 Task: Move the task Improve form validation for better user input handling to the section Done in the project TowardForge and filter the tasks in the project by High Priority.
Action: Mouse pressed left at (19, 54)
Screenshot: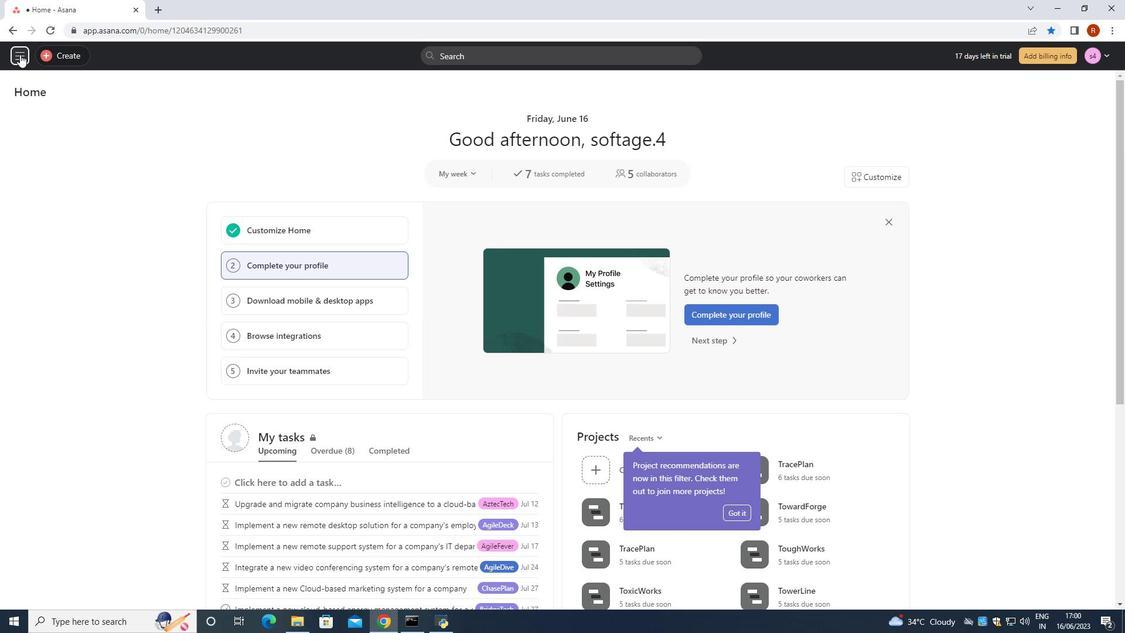 
Action: Mouse moved to (67, 351)
Screenshot: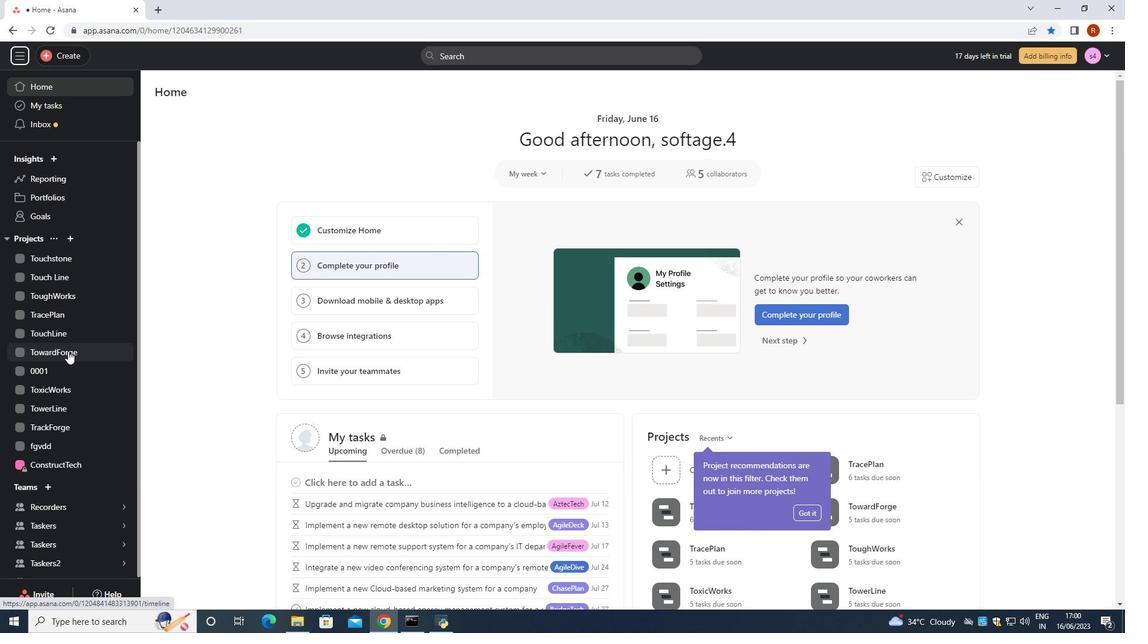 
Action: Mouse pressed left at (67, 351)
Screenshot: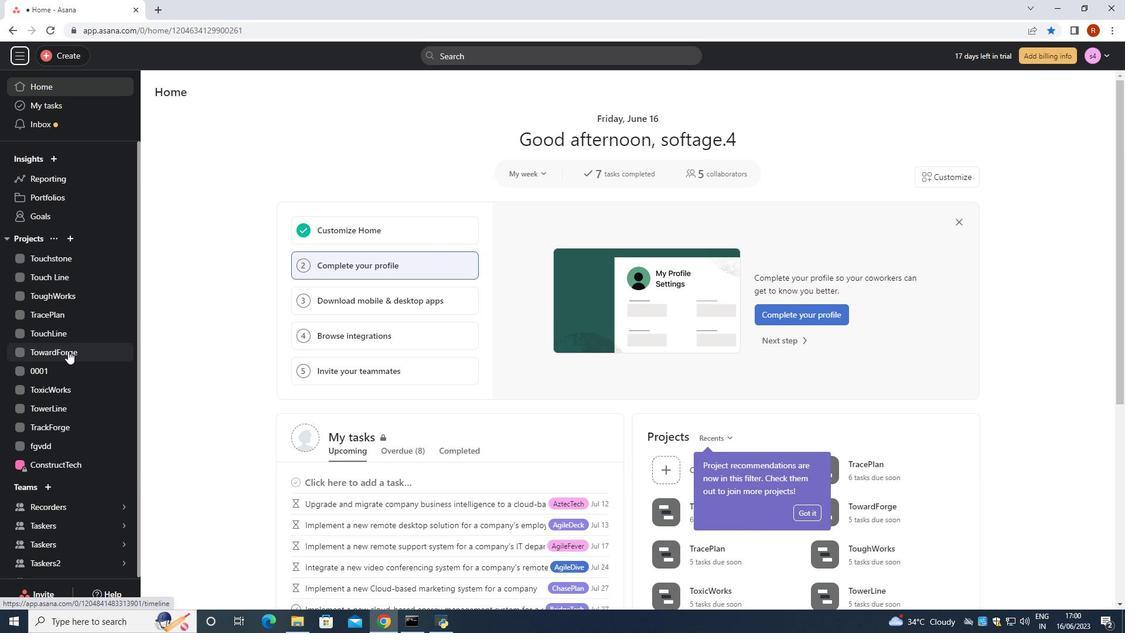 
Action: Mouse moved to (280, 271)
Screenshot: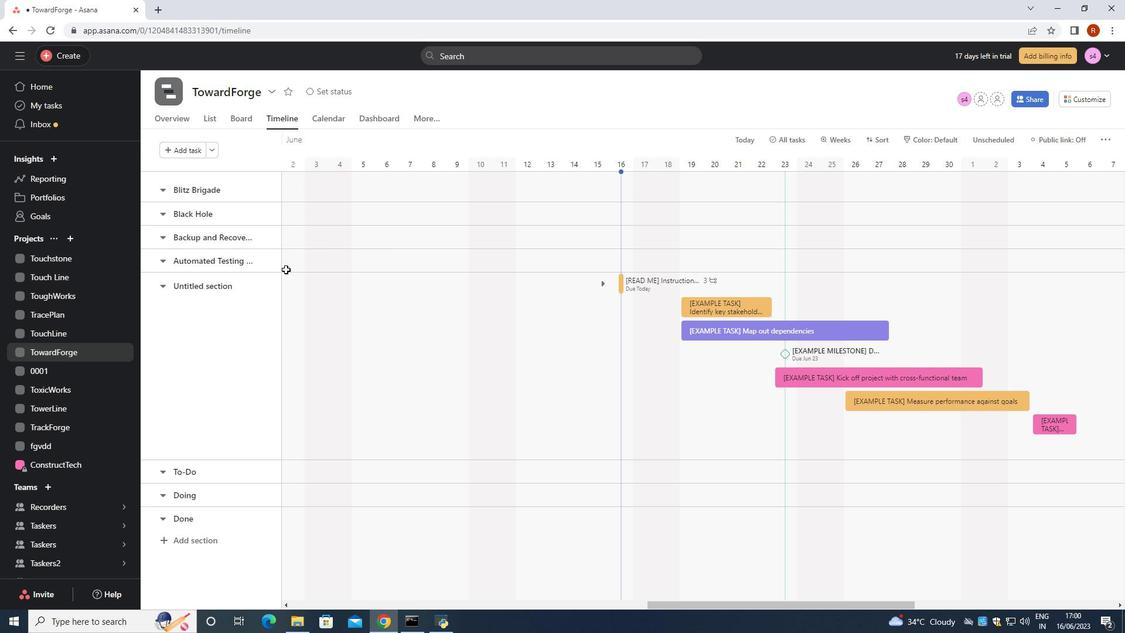 
Action: Mouse scrolled (280, 270) with delta (0, 0)
Screenshot: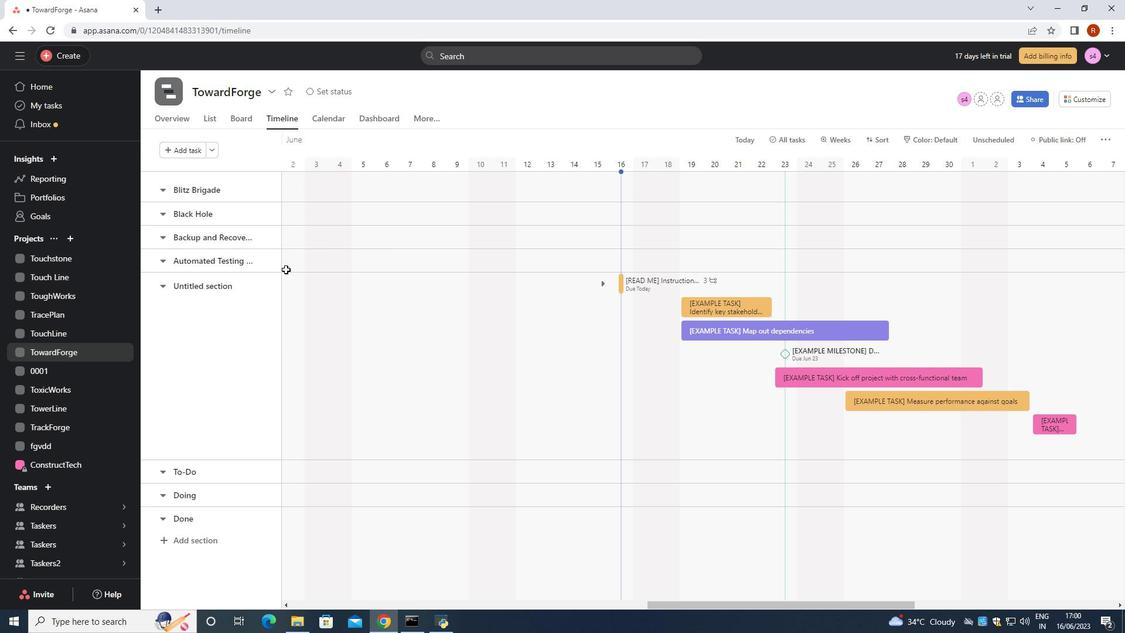 
Action: Mouse moved to (213, 119)
Screenshot: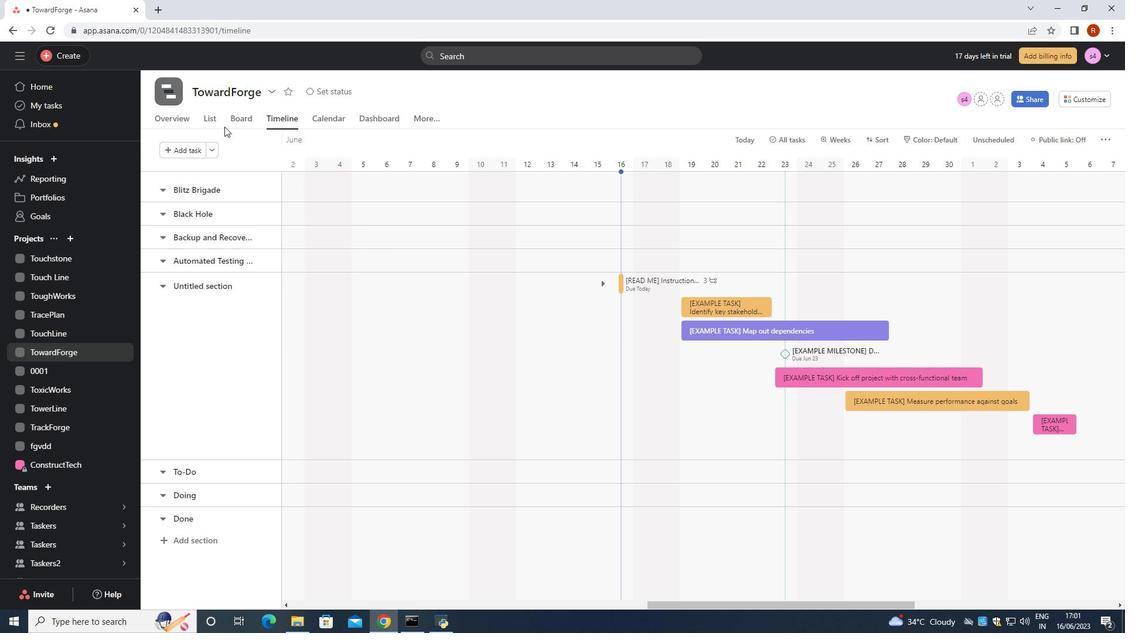 
Action: Mouse pressed left at (213, 119)
Screenshot: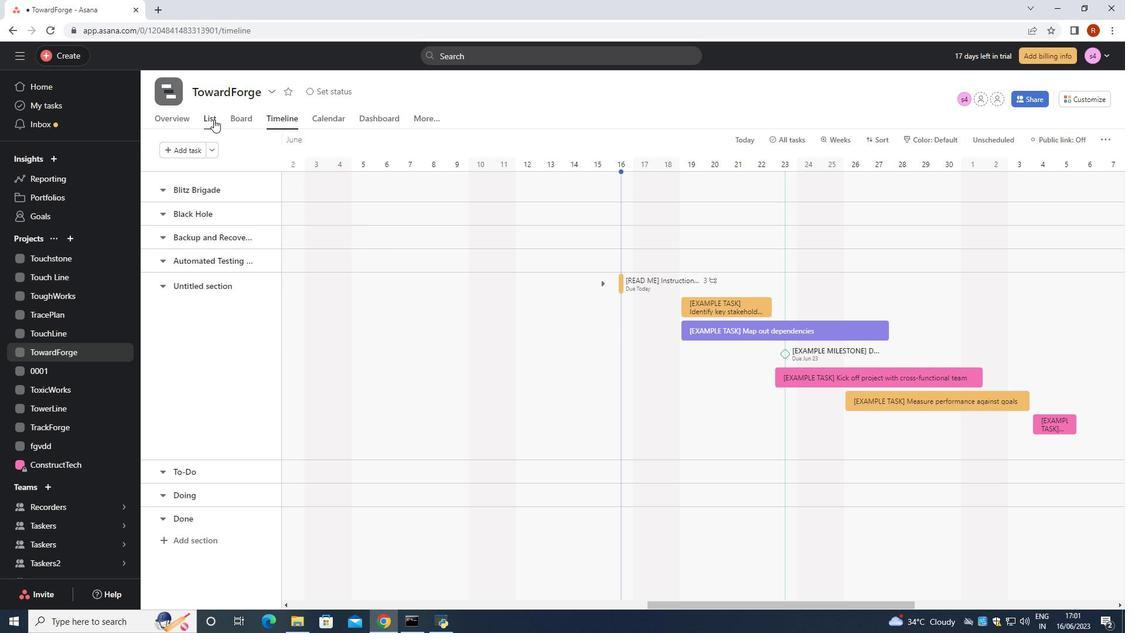 
Action: Mouse moved to (261, 328)
Screenshot: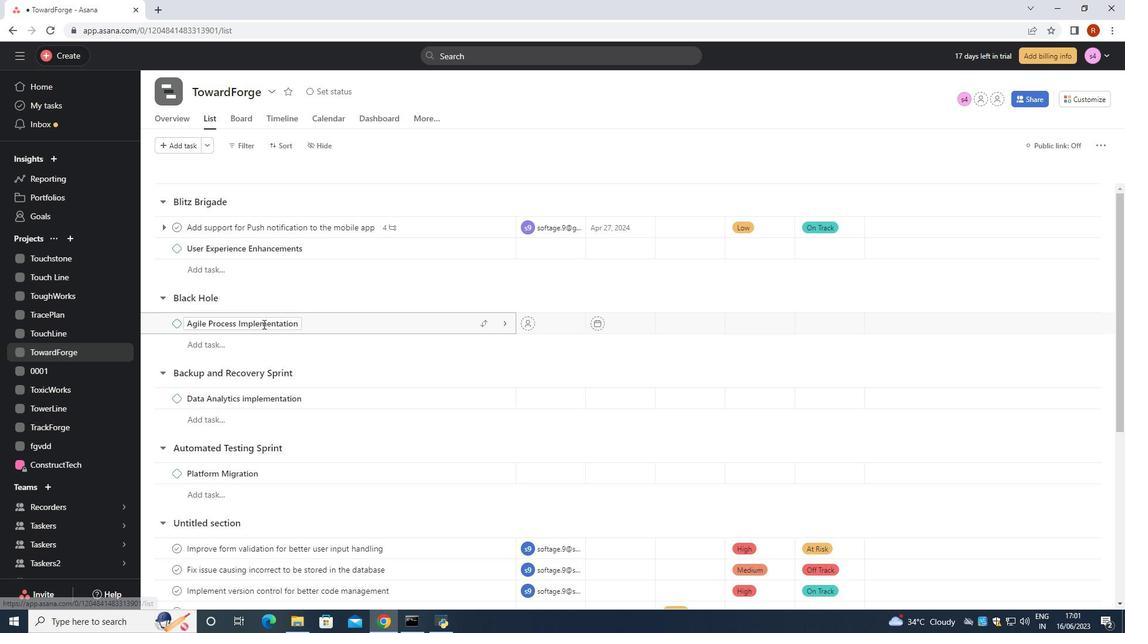 
Action: Mouse scrolled (261, 328) with delta (0, 0)
Screenshot: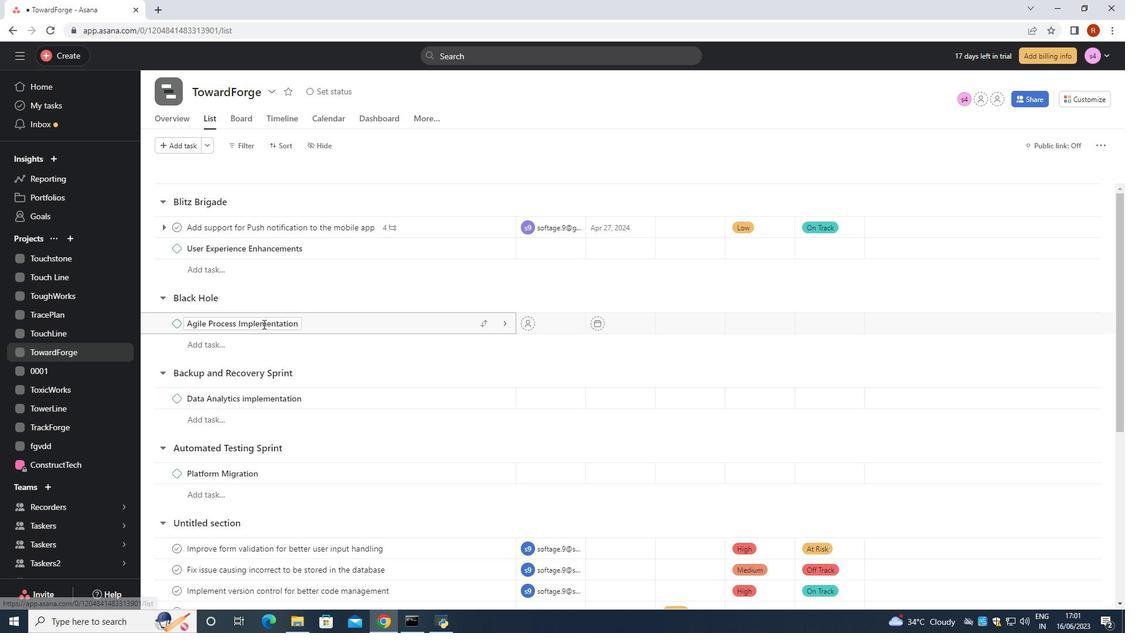 
Action: Mouse moved to (260, 330)
Screenshot: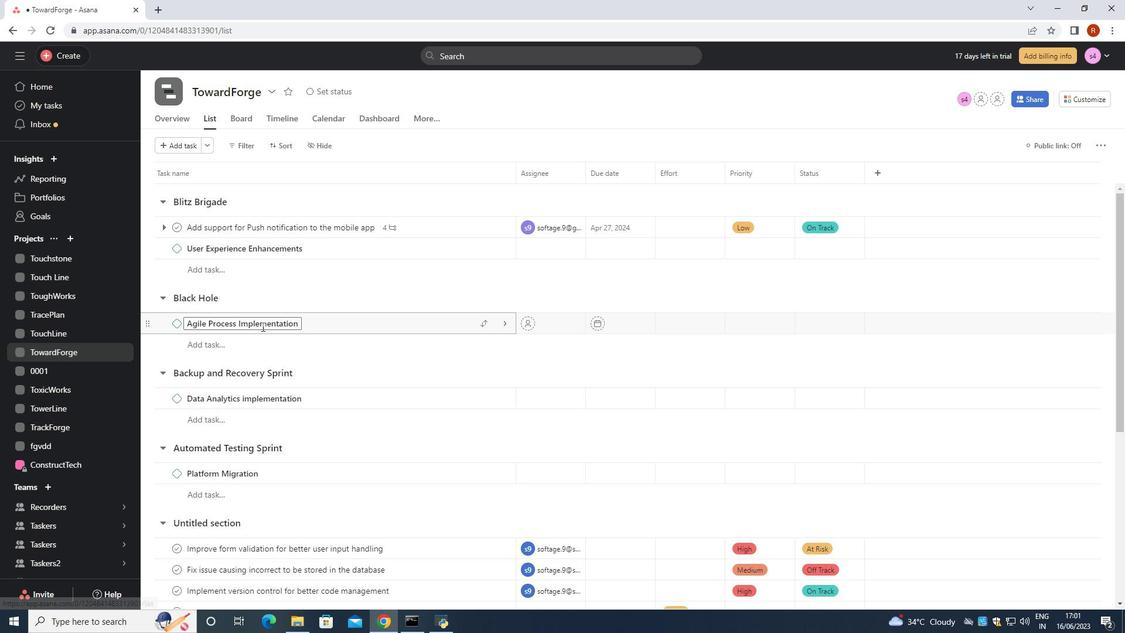
Action: Mouse scrolled (260, 329) with delta (0, 0)
Screenshot: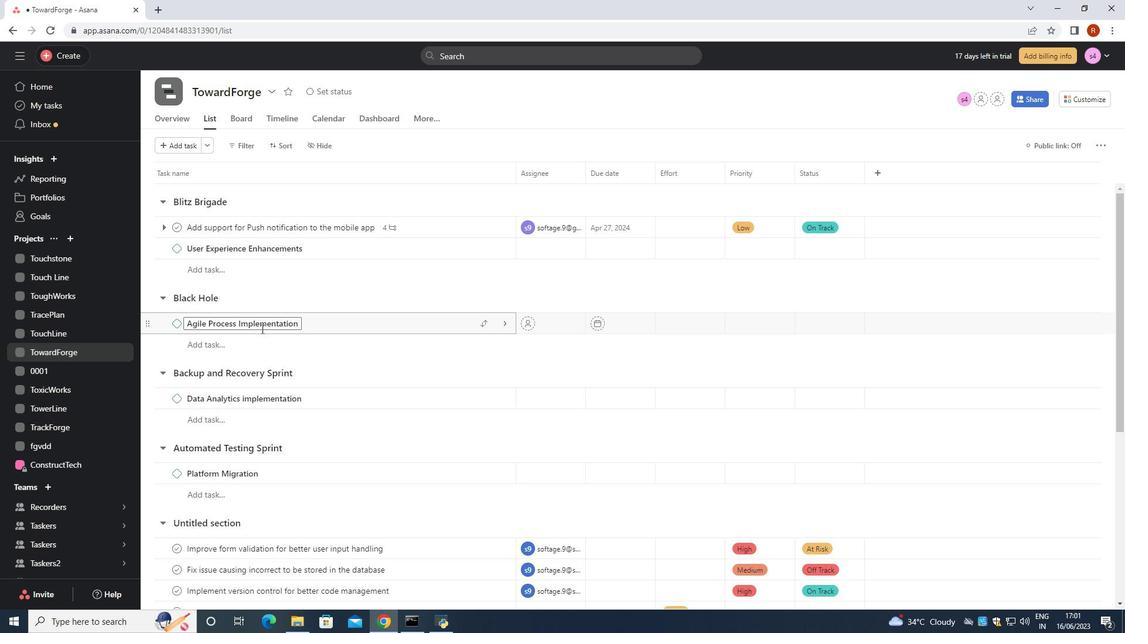 
Action: Mouse moved to (259, 334)
Screenshot: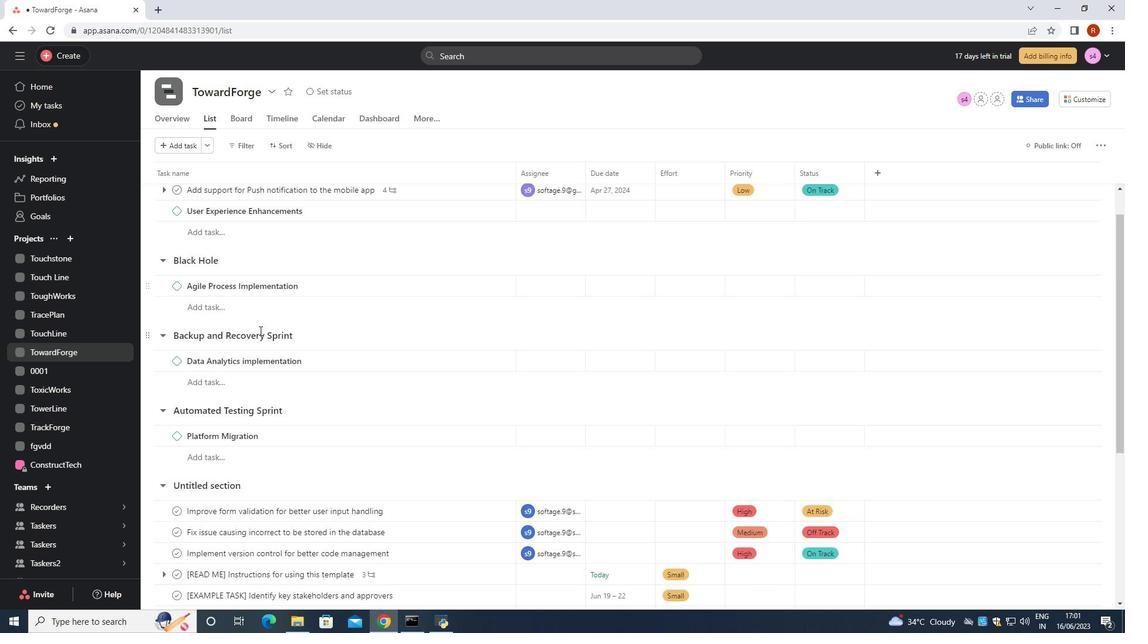 
Action: Mouse scrolled (259, 333) with delta (0, 0)
Screenshot: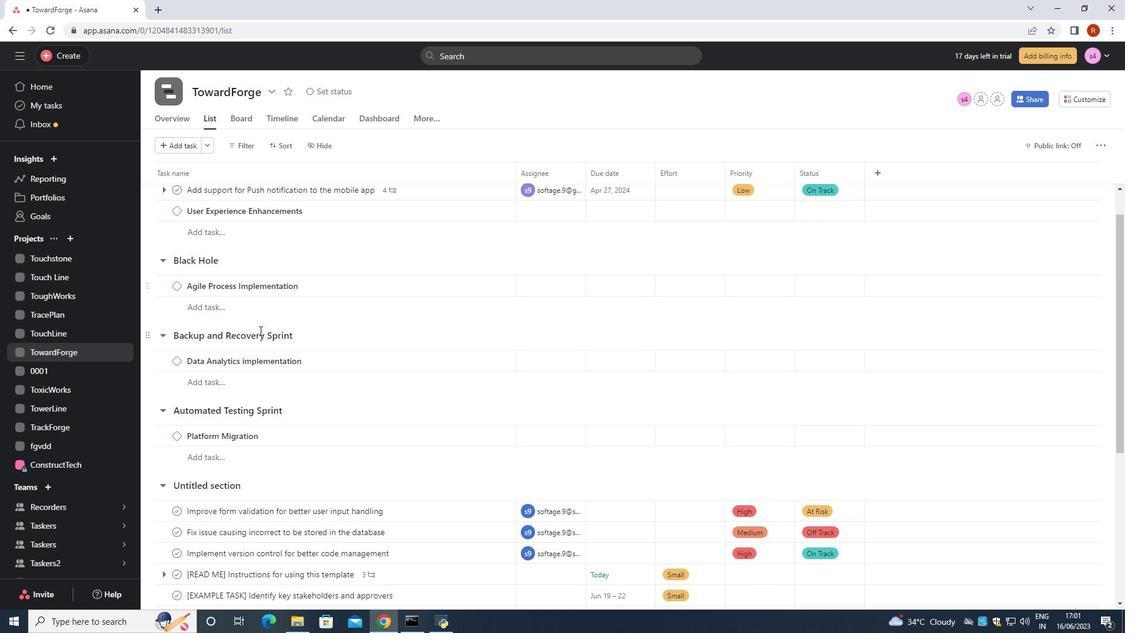 
Action: Mouse moved to (484, 415)
Screenshot: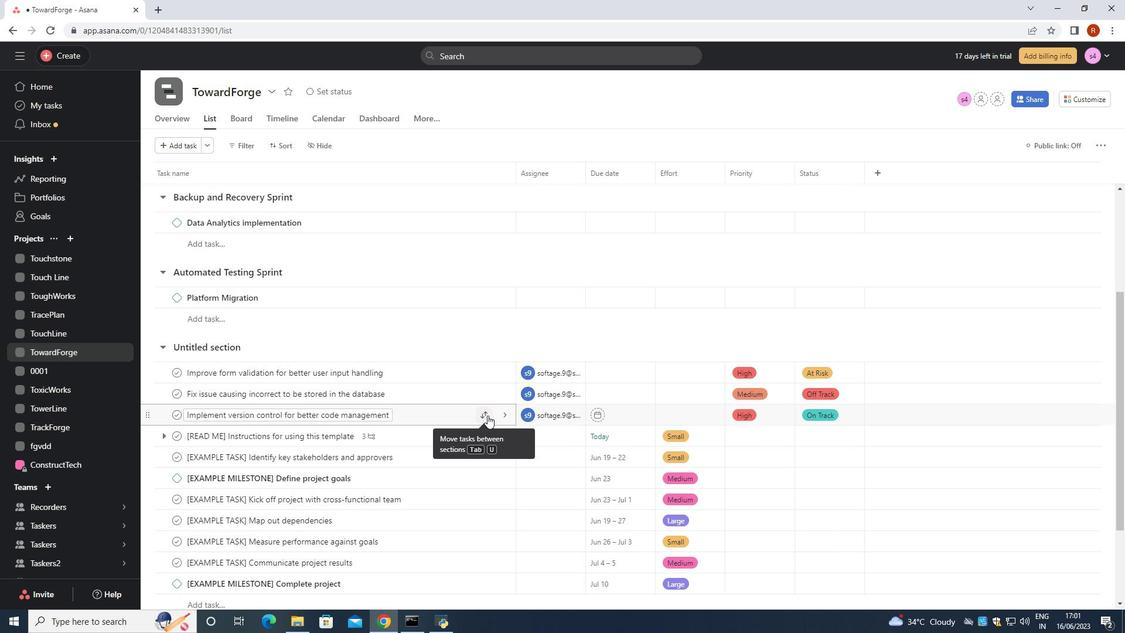 
Action: Mouse pressed left at (484, 415)
Screenshot: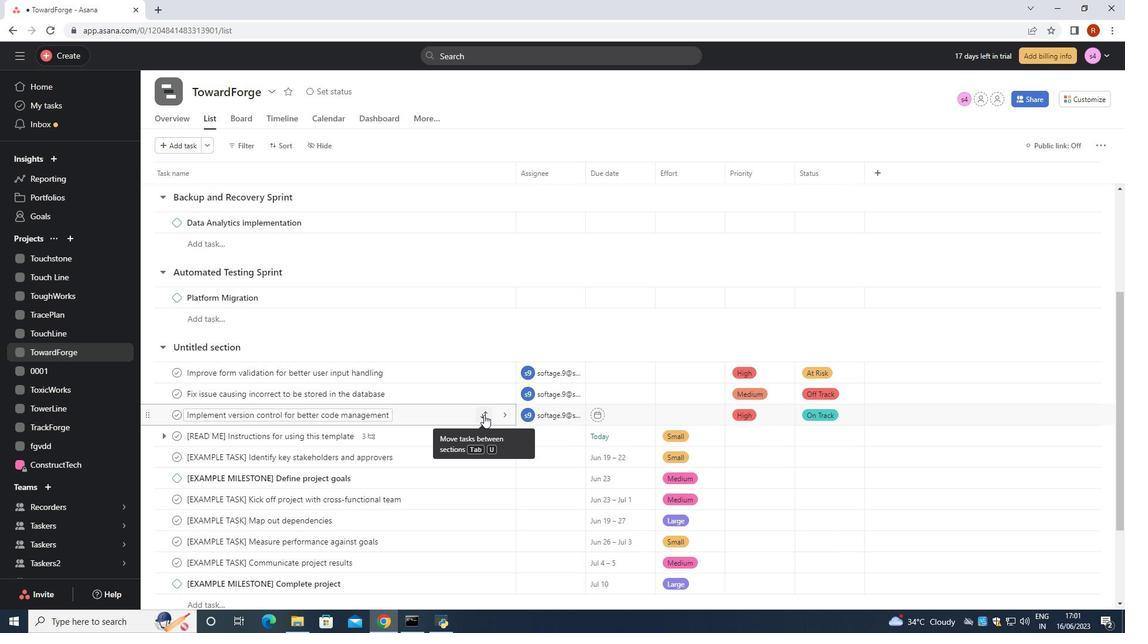 
Action: Mouse moved to (419, 389)
Screenshot: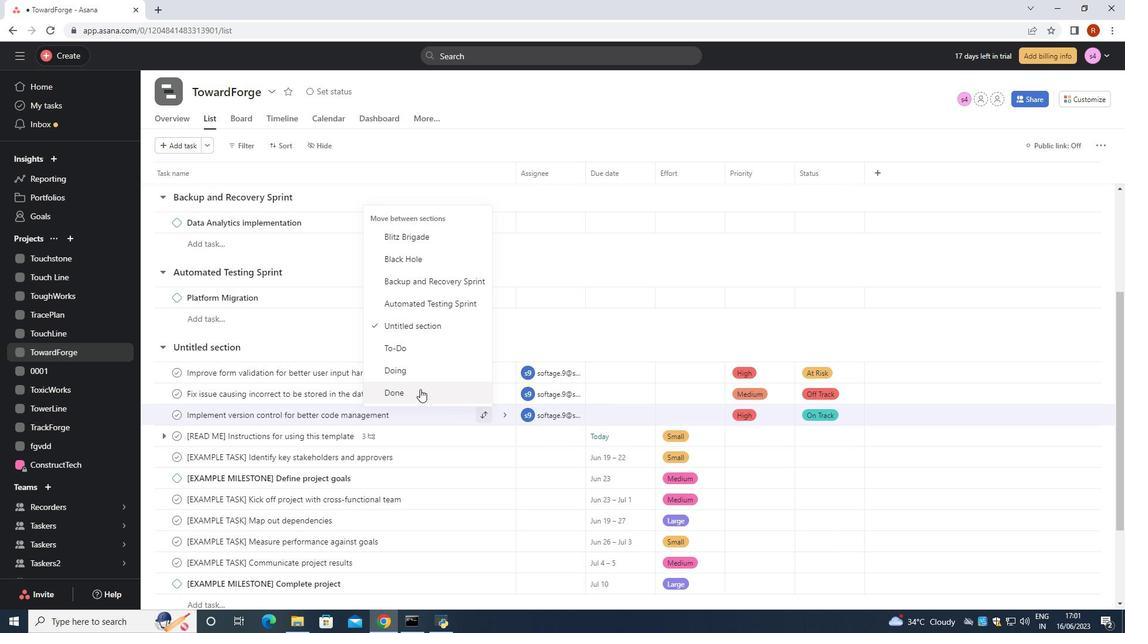 
Action: Mouse pressed left at (419, 389)
Screenshot: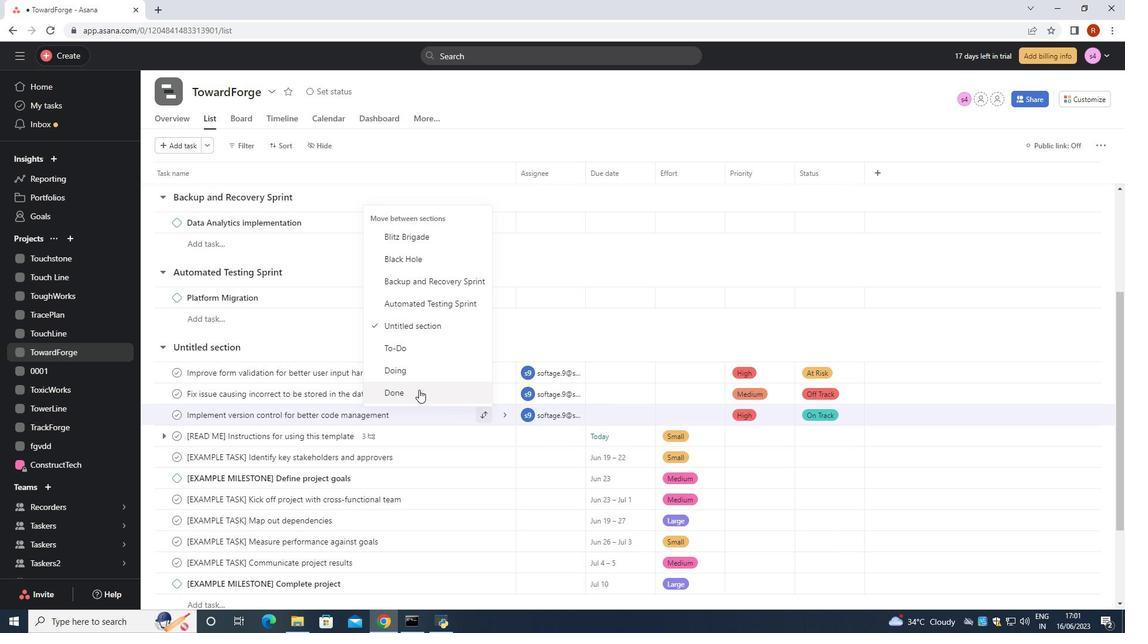 
Action: Mouse moved to (228, 56)
Screenshot: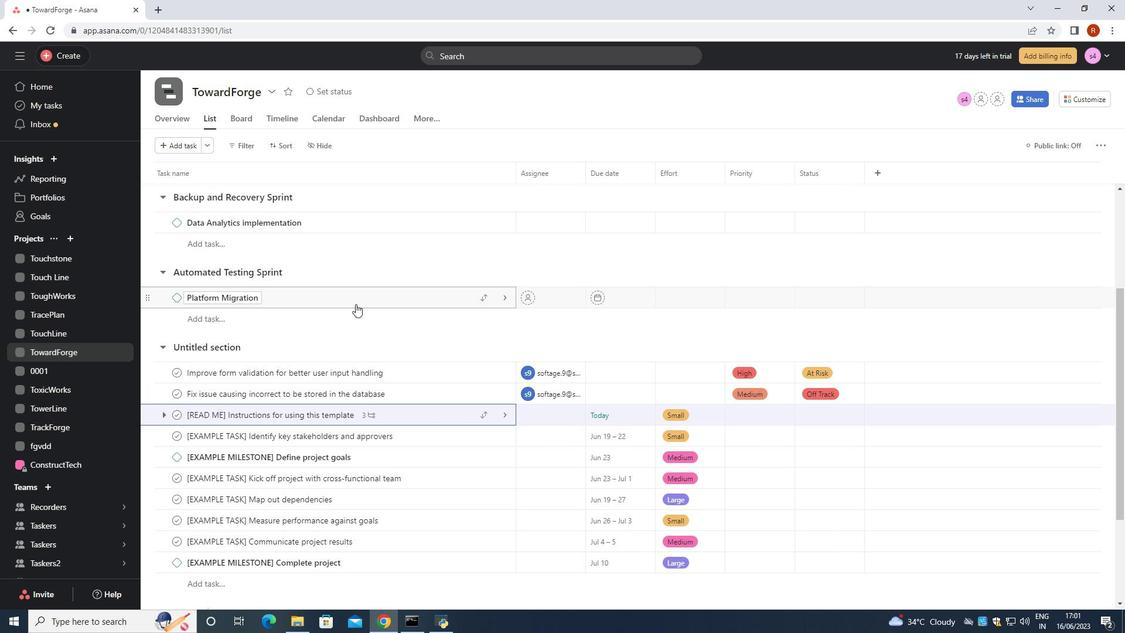 
Action: Mouse scrolled (345, 267) with delta (0, 0)
Screenshot: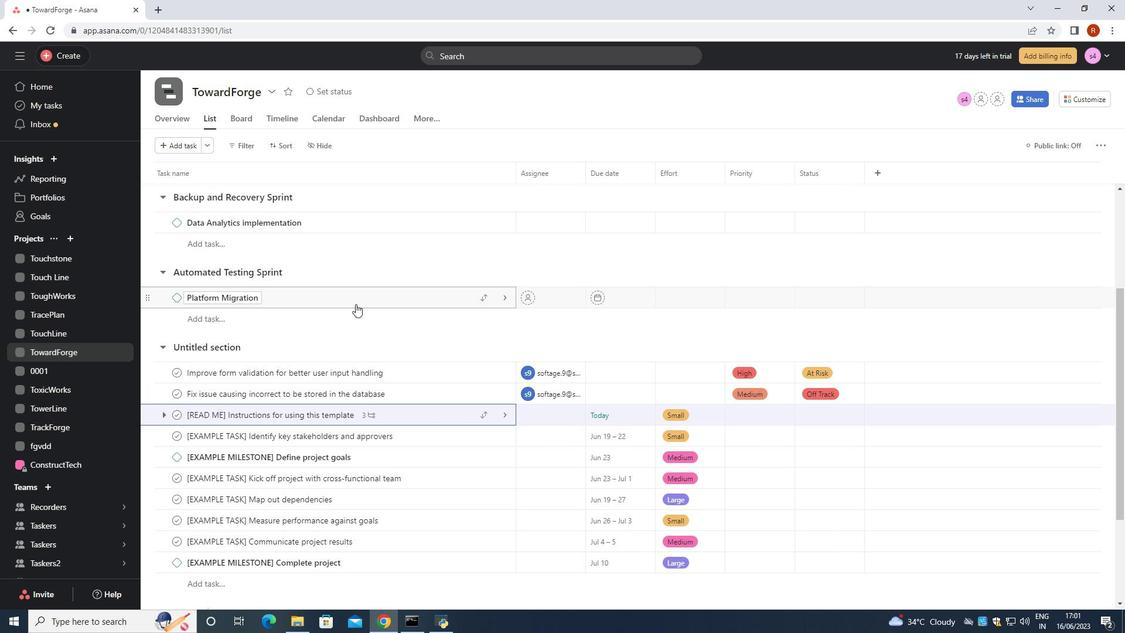 
Action: Mouse moved to (220, 45)
Screenshot: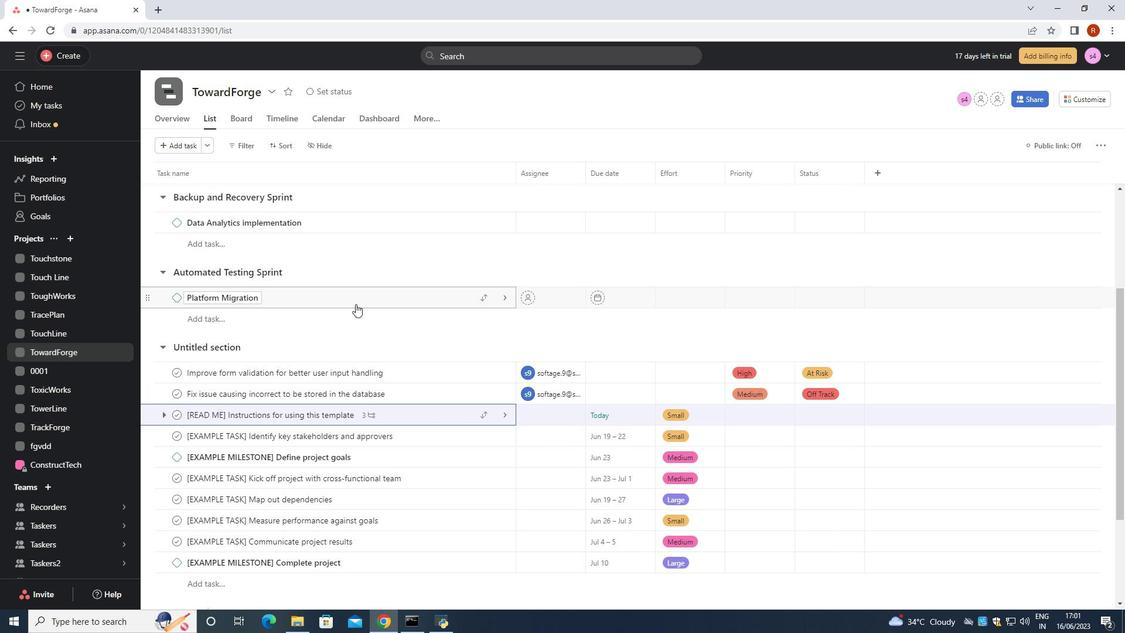 
Action: Mouse scrolled (332, 256) with delta (0, 0)
Screenshot: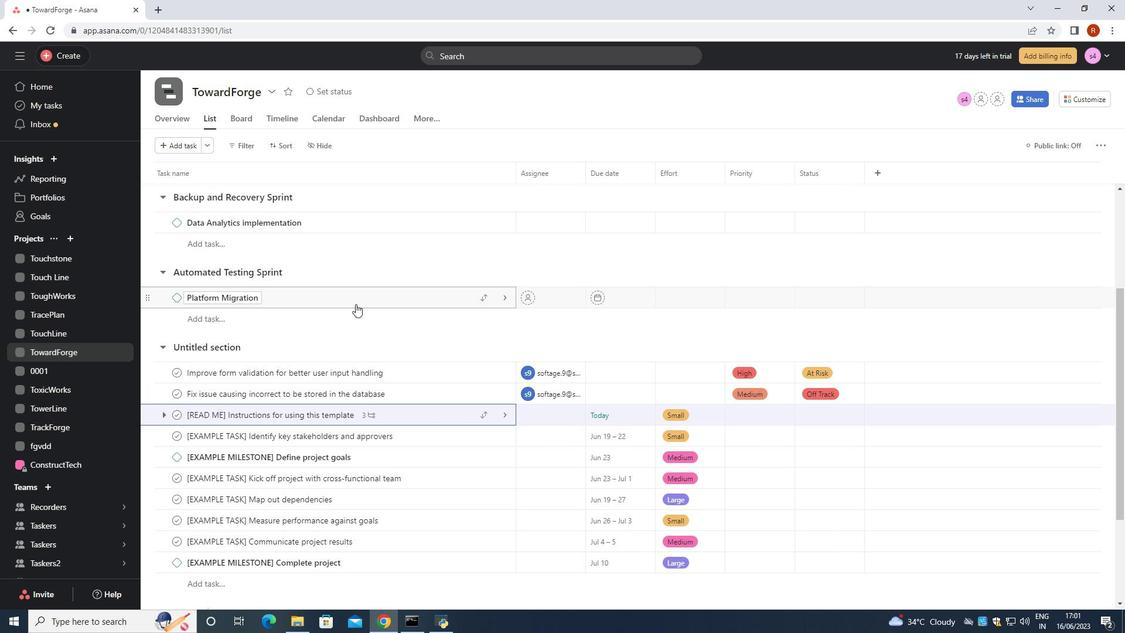 
Action: Mouse moved to (233, 150)
Screenshot: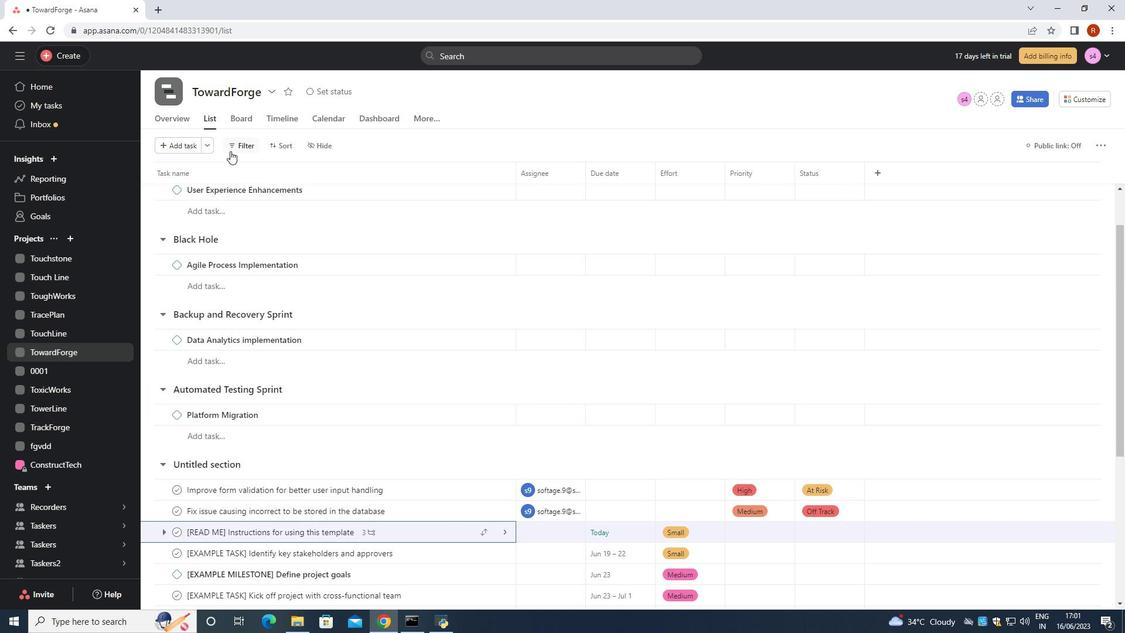 
Action: Mouse pressed left at (233, 150)
Screenshot: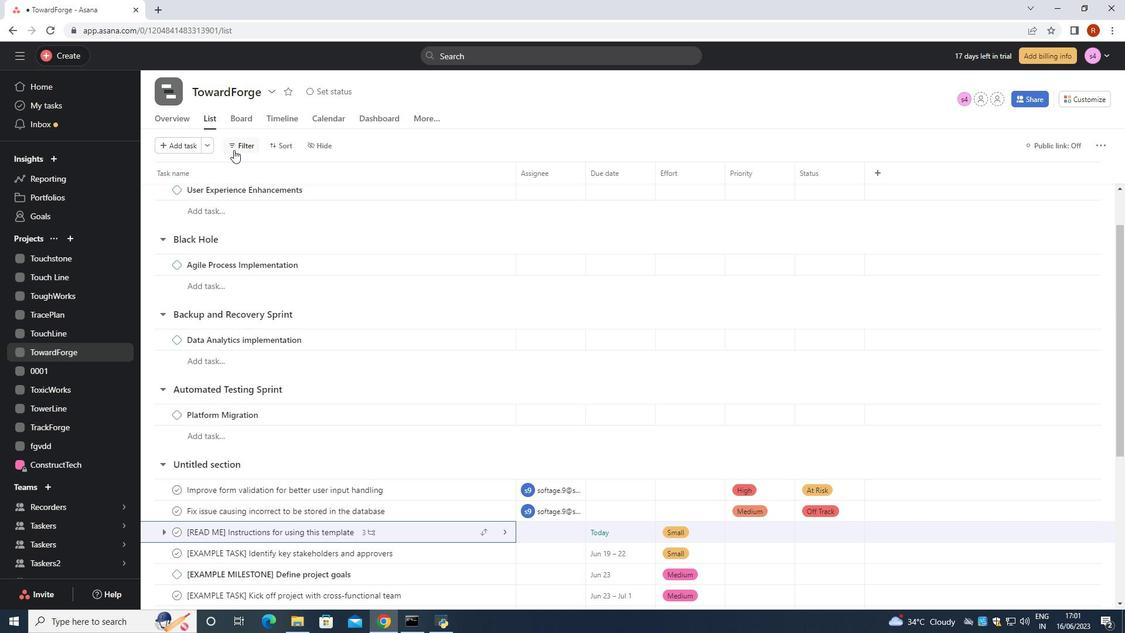 
Action: Mouse moved to (284, 239)
Screenshot: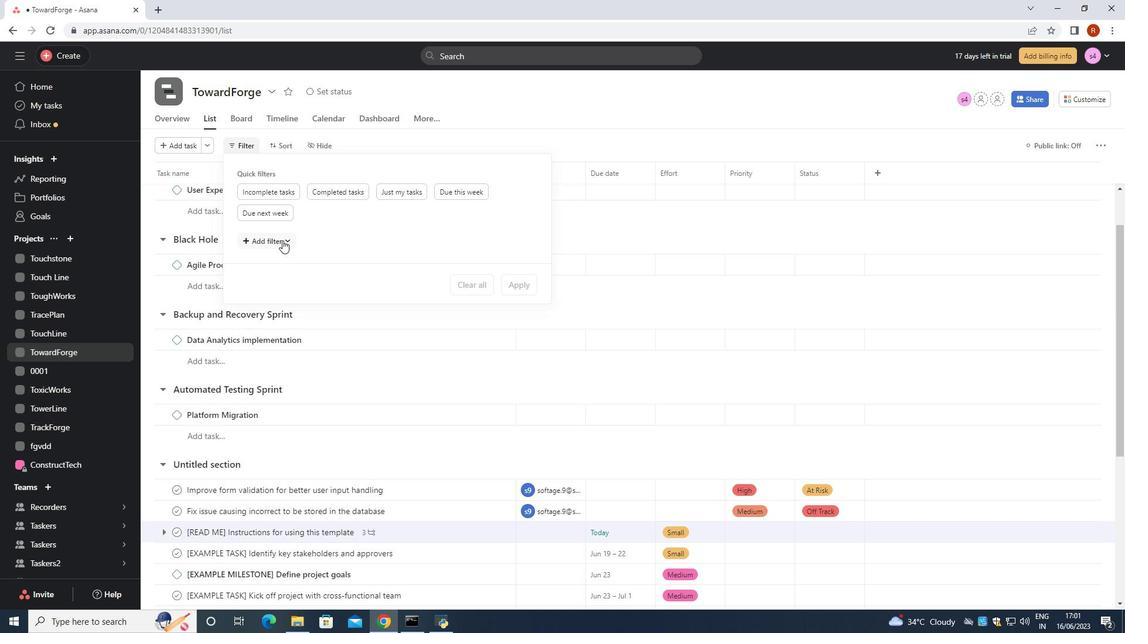 
Action: Mouse pressed left at (284, 239)
Screenshot: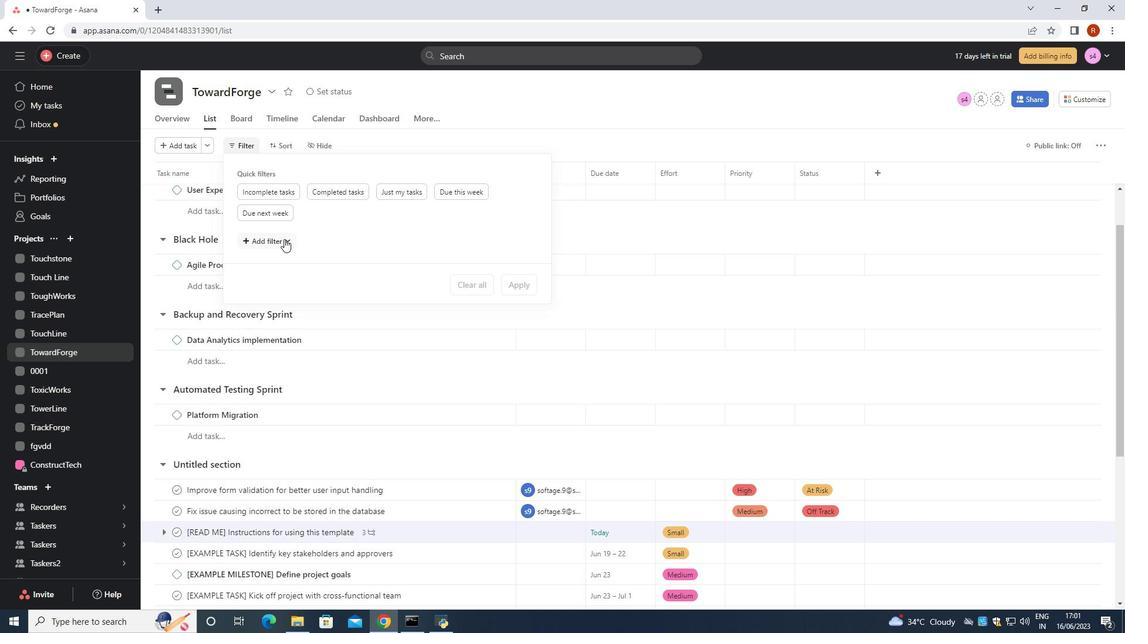 
Action: Mouse moved to (273, 372)
Screenshot: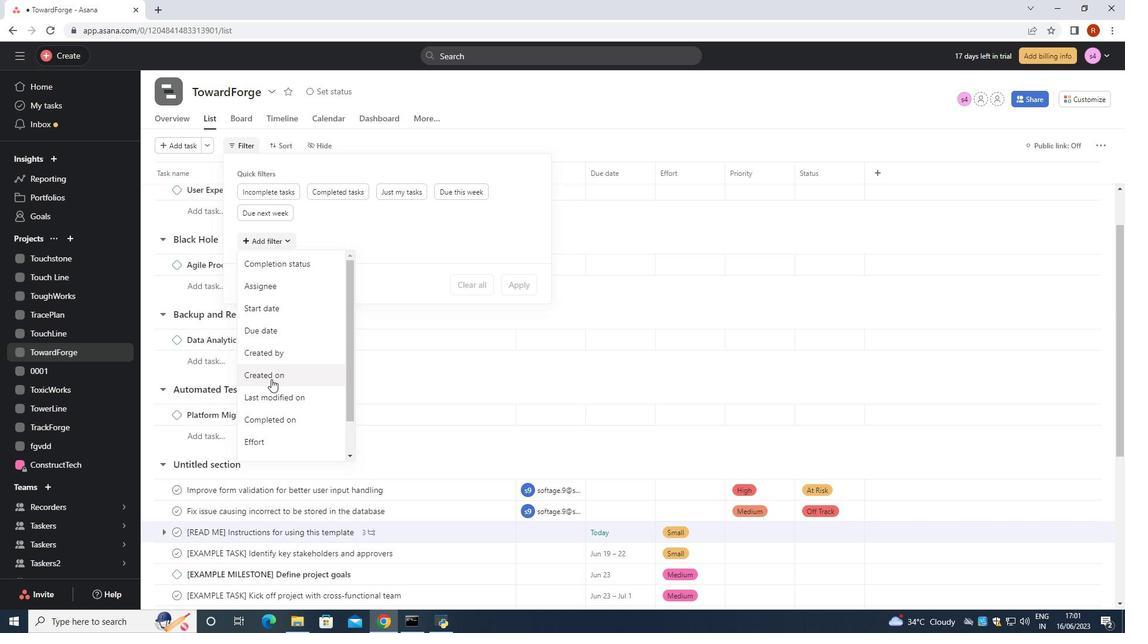 
Action: Mouse scrolled (273, 371) with delta (0, 0)
Screenshot: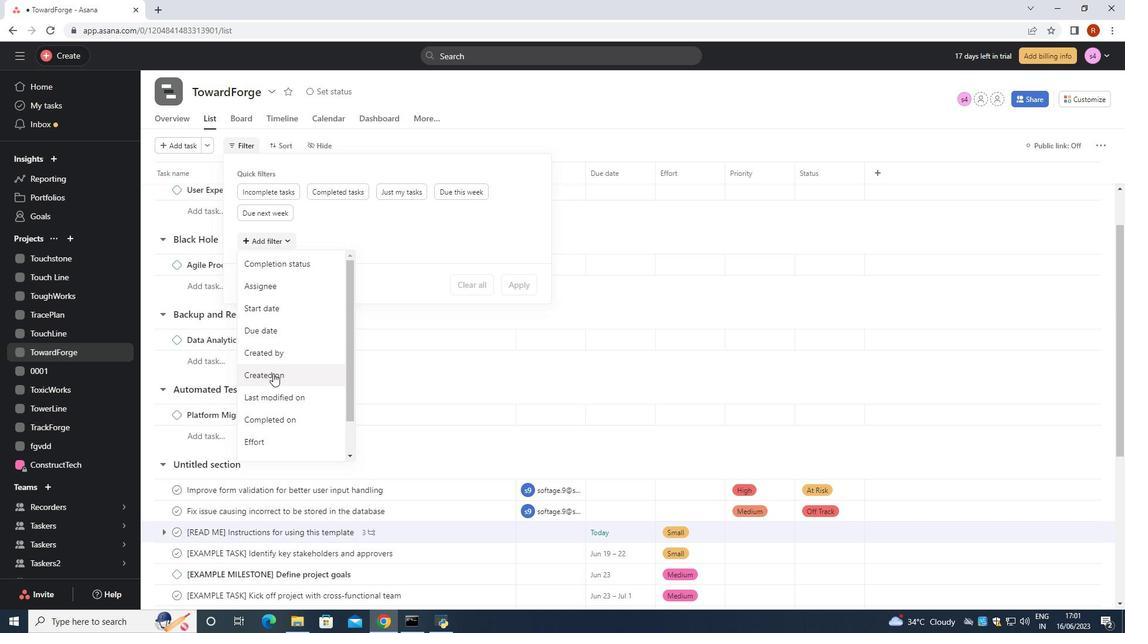 
Action: Mouse scrolled (273, 371) with delta (0, 0)
Screenshot: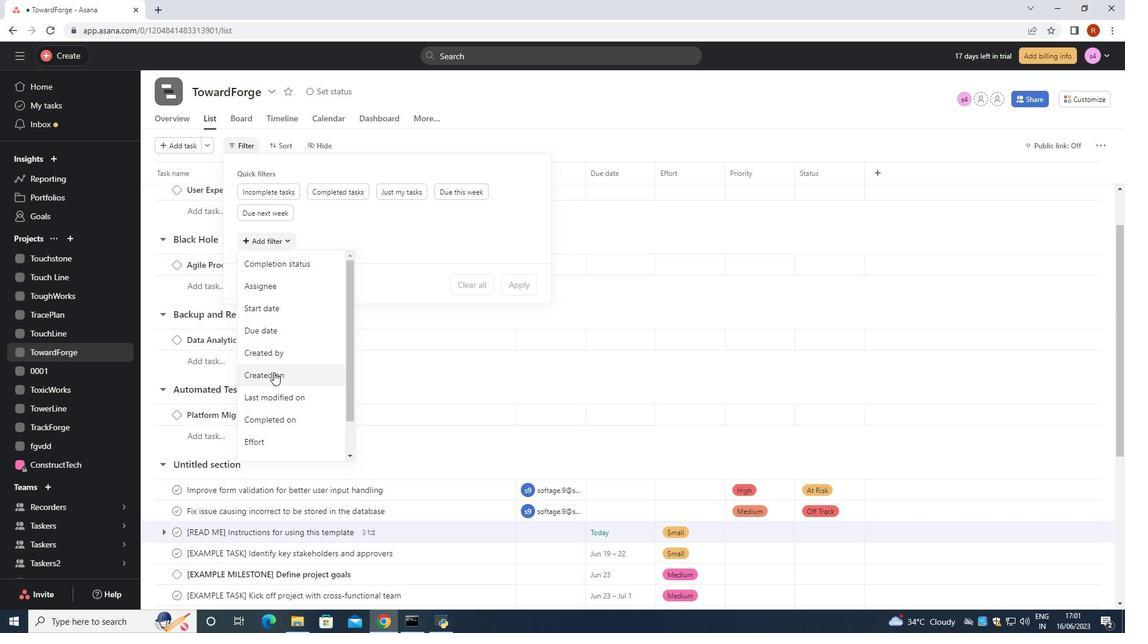 
Action: Mouse moved to (265, 420)
Screenshot: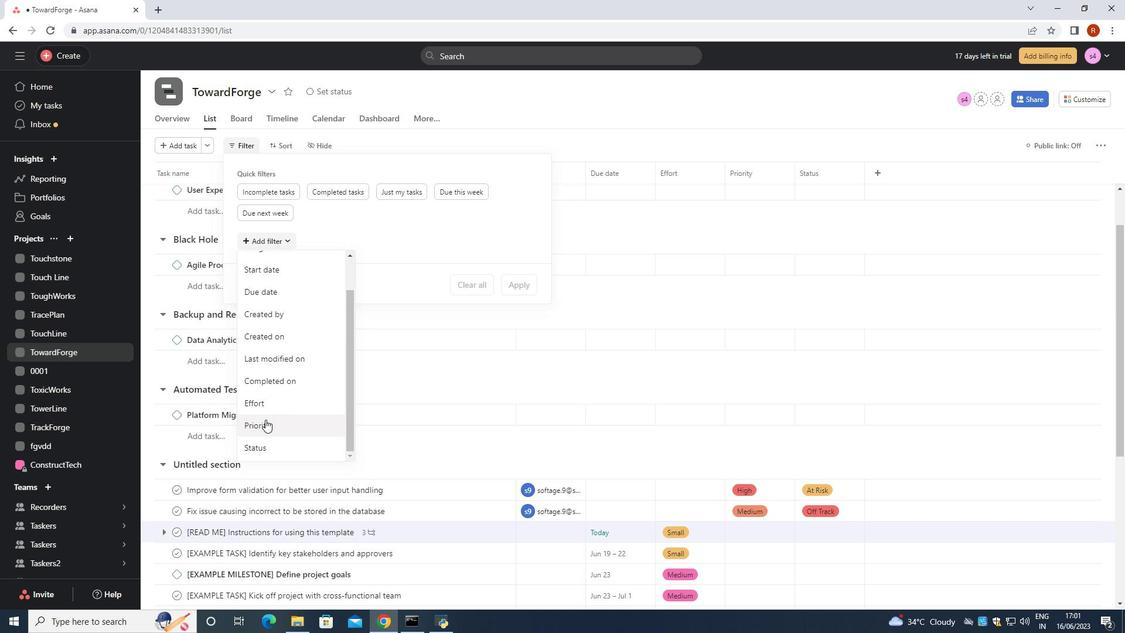 
Action: Mouse pressed left at (265, 420)
Screenshot: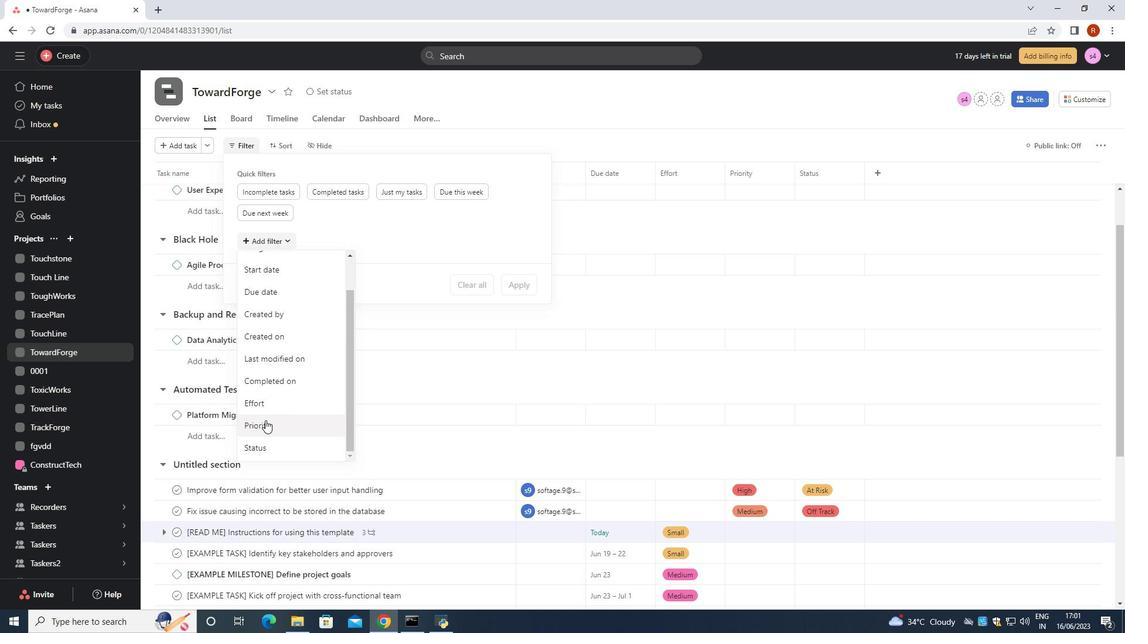 
Action: Mouse moved to (514, 328)
Screenshot: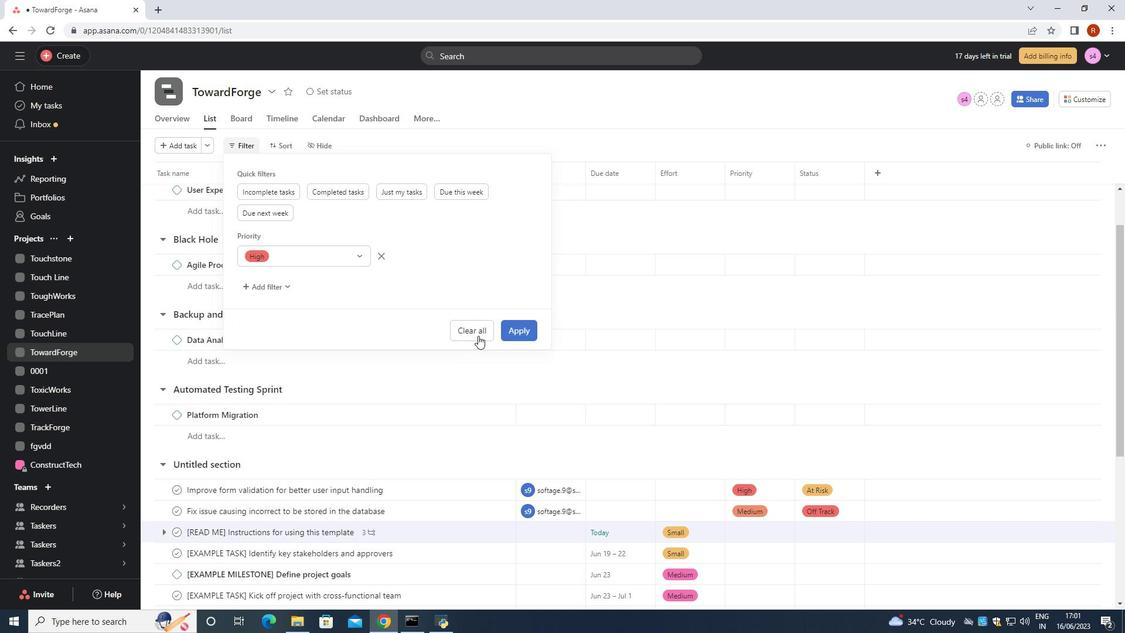 
Action: Mouse pressed left at (514, 328)
Screenshot: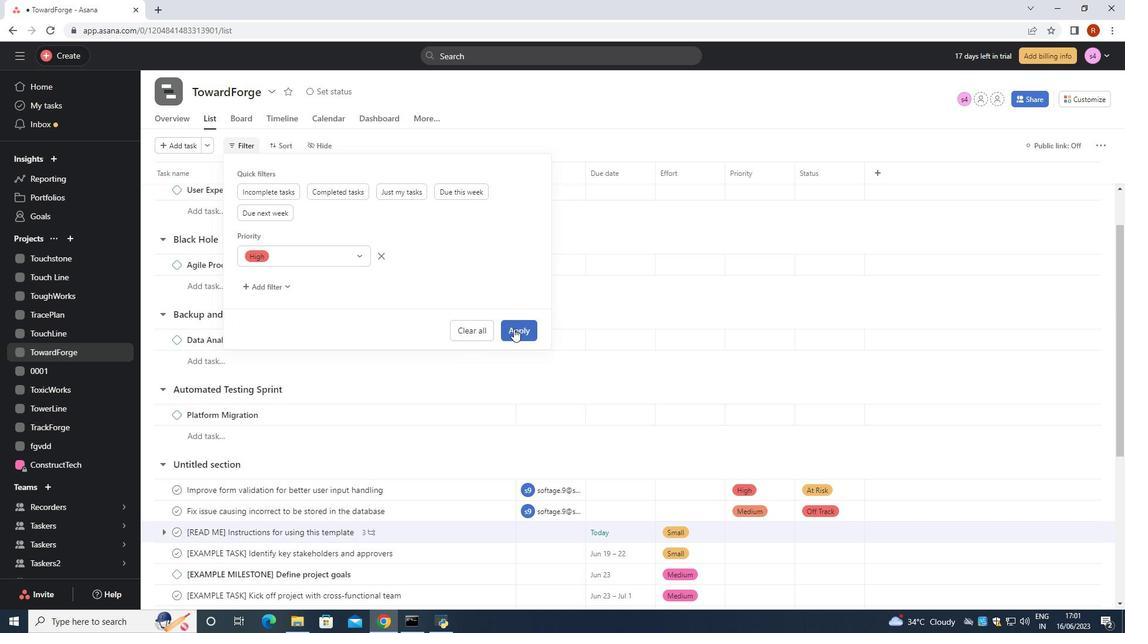 
